 Task: Add a dependency to the task Develop a new online tool for online market research , the existing task  Integrate a new online platform for online cooking lessons in the project BitBridge
Action: Mouse moved to (754, 271)
Screenshot: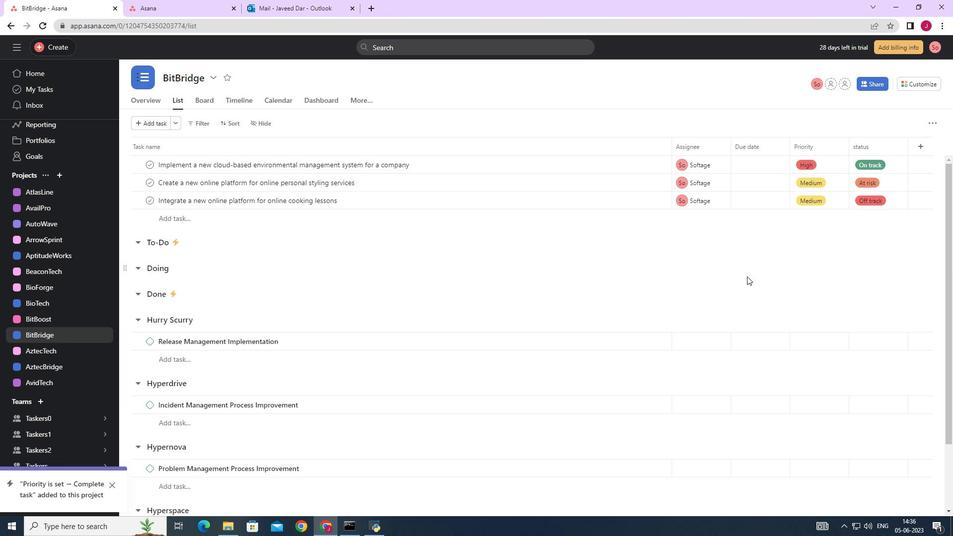 
Action: Mouse scrolled (754, 272) with delta (0, 0)
Screenshot: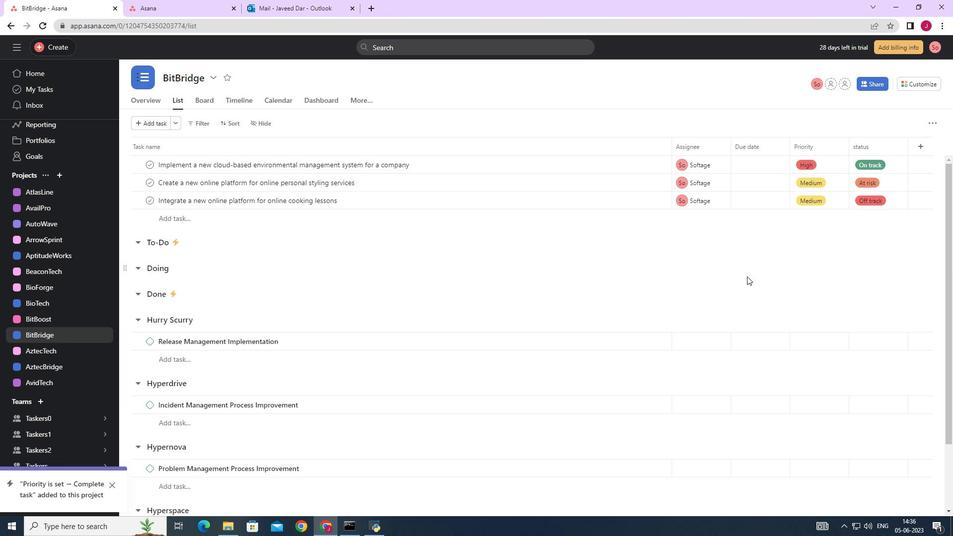 
Action: Mouse moved to (754, 271)
Screenshot: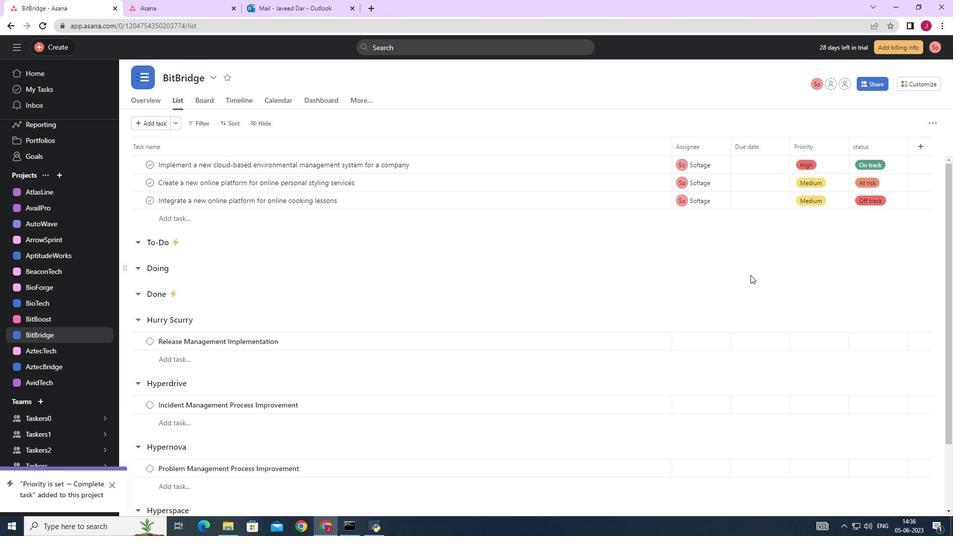 
Action: Mouse scrolled (754, 271) with delta (0, 0)
Screenshot: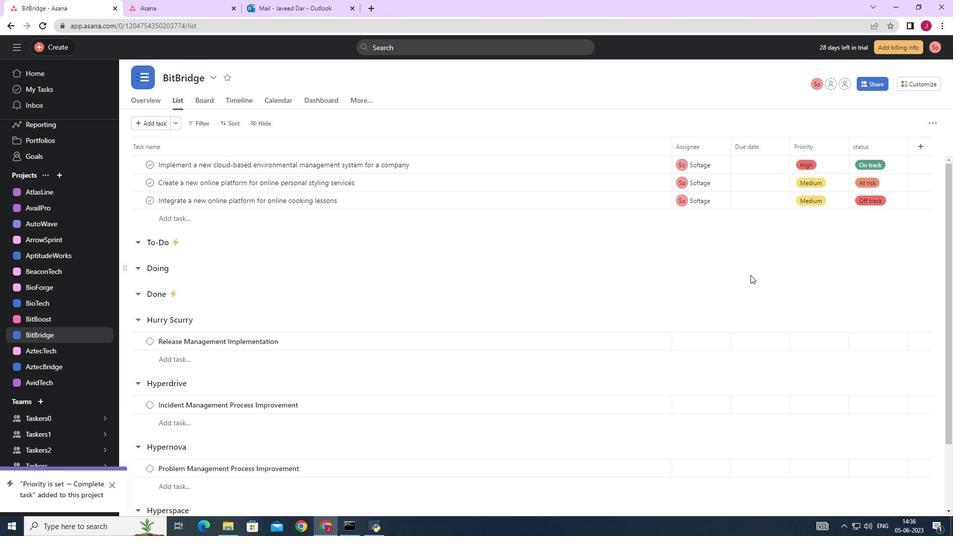 
Action: Mouse moved to (757, 266)
Screenshot: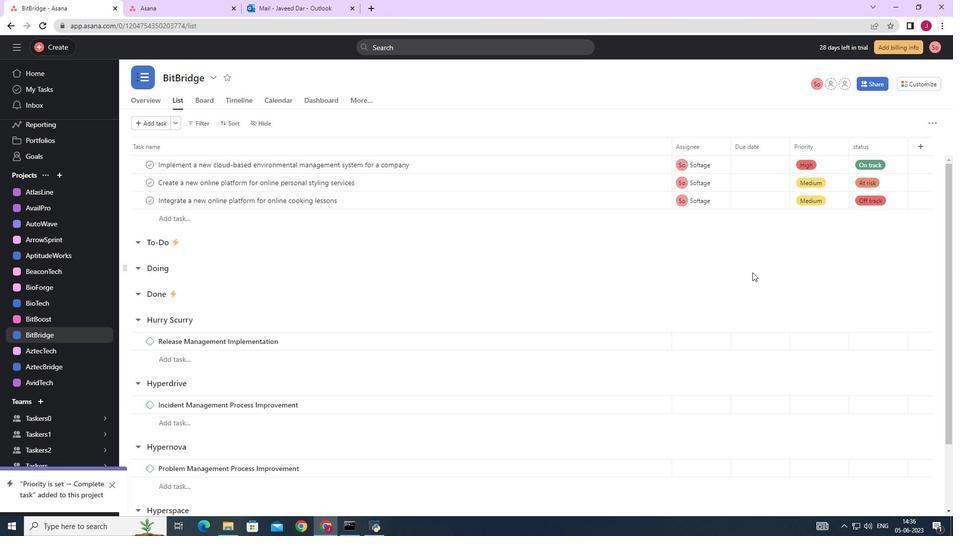 
Action: Mouse scrolled (757, 267) with delta (0, 0)
Screenshot: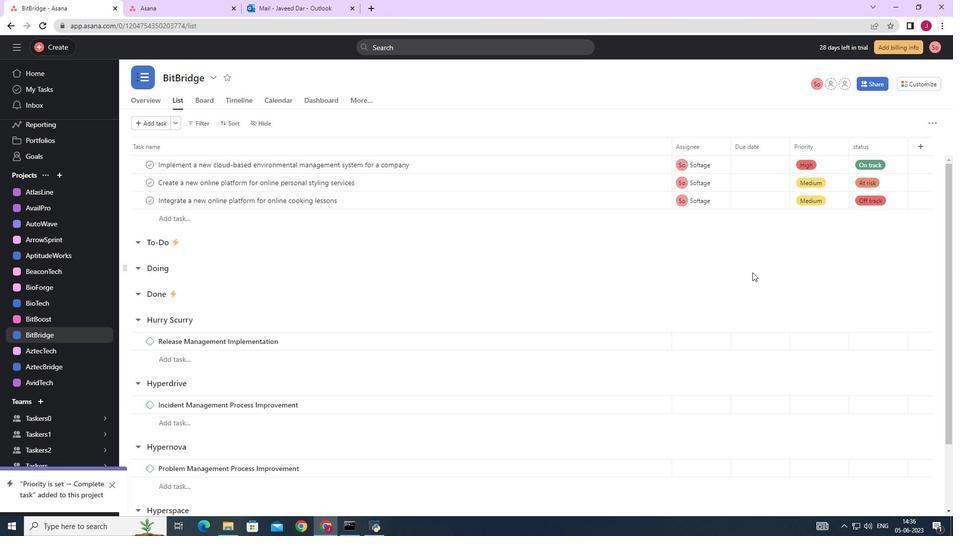 
Action: Mouse moved to (467, 299)
Screenshot: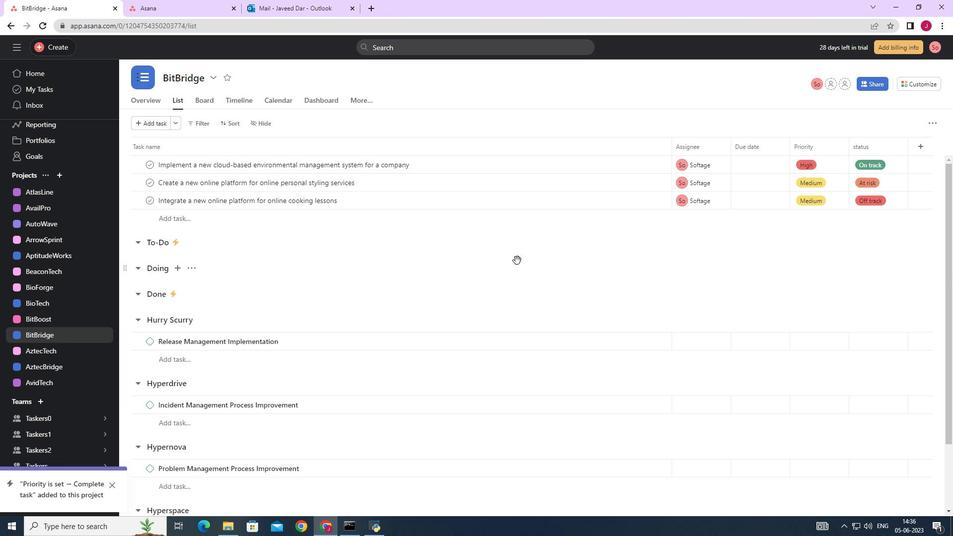 
Action: Mouse scrolled (467, 299) with delta (0, 0)
Screenshot: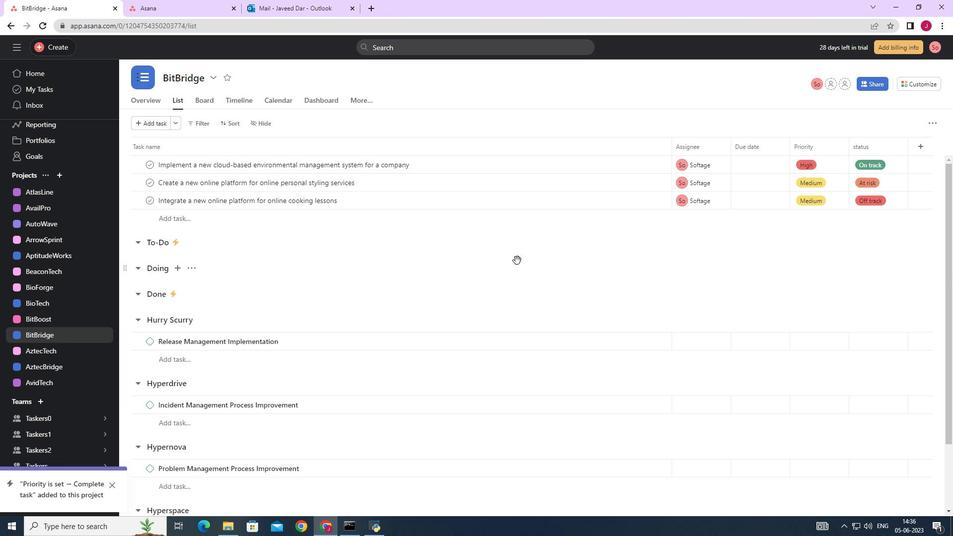
Action: Mouse scrolled (467, 299) with delta (0, 0)
Screenshot: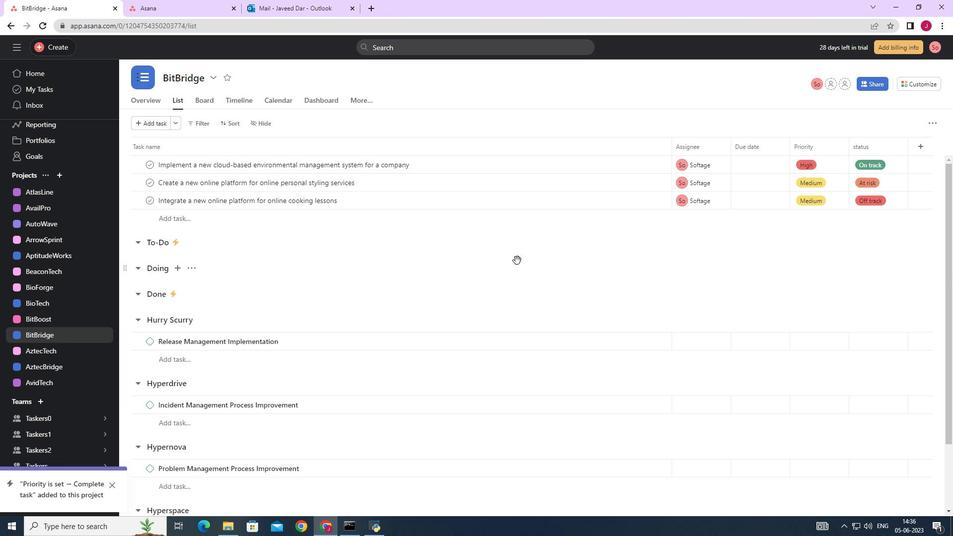 
Action: Mouse scrolled (467, 299) with delta (0, 0)
Screenshot: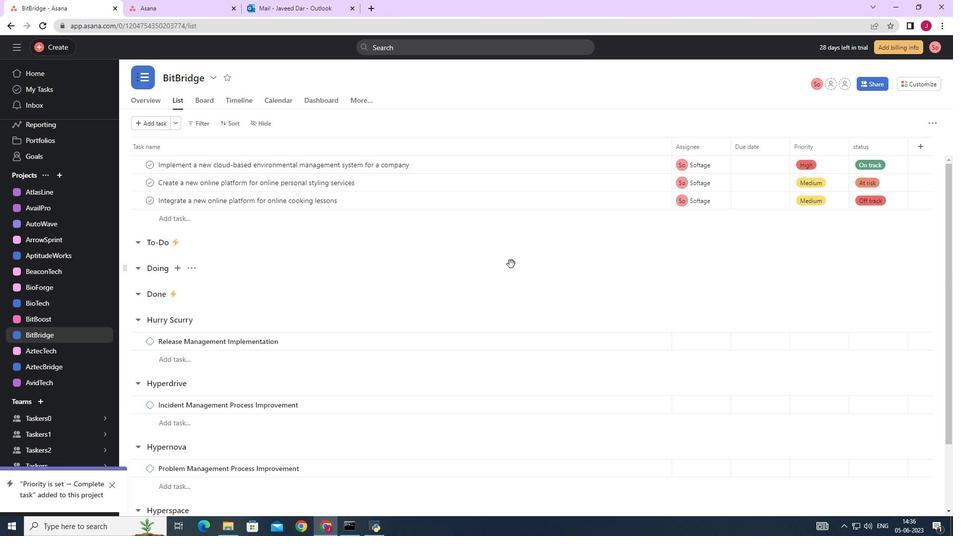 
Action: Mouse scrolled (467, 299) with delta (0, 0)
Screenshot: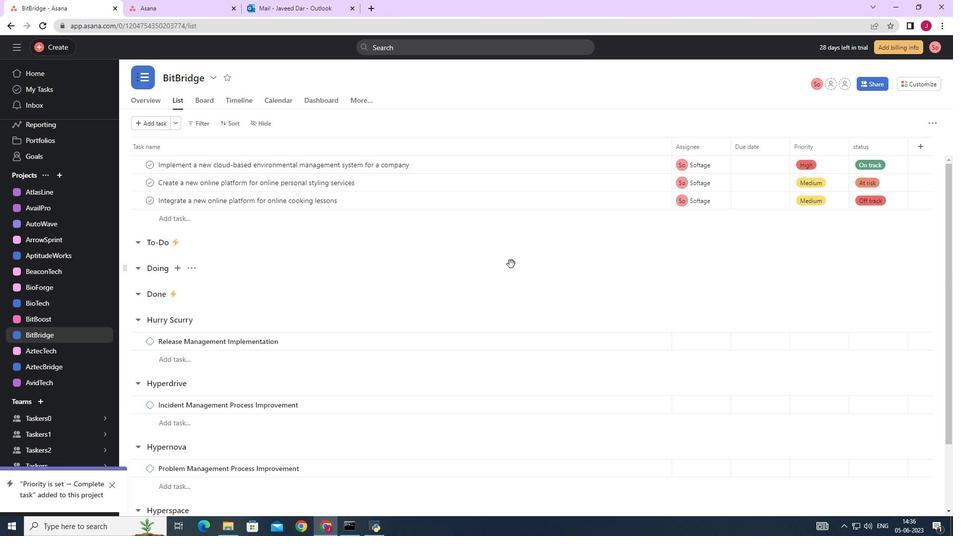 
Action: Mouse scrolled (467, 299) with delta (0, 0)
Screenshot: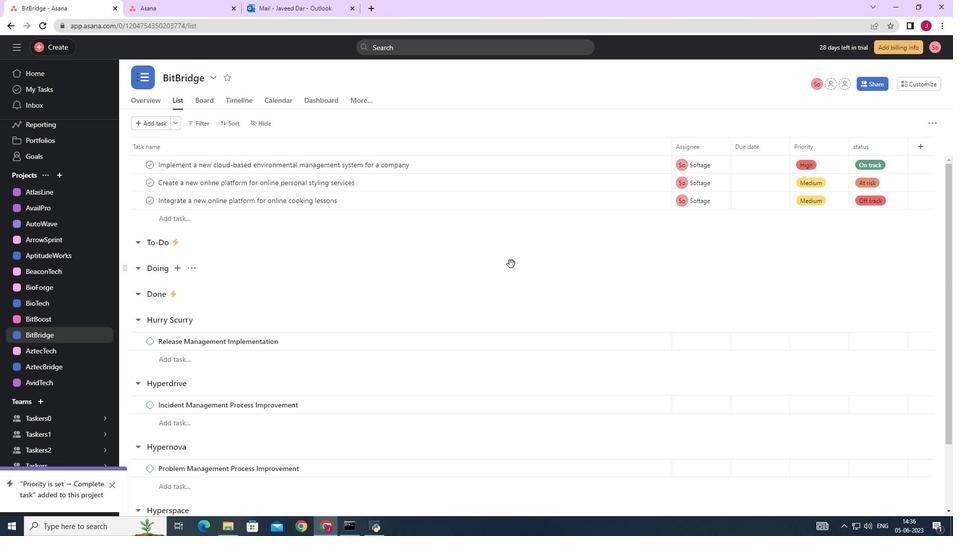 
Action: Mouse scrolled (467, 299) with delta (0, 0)
Screenshot: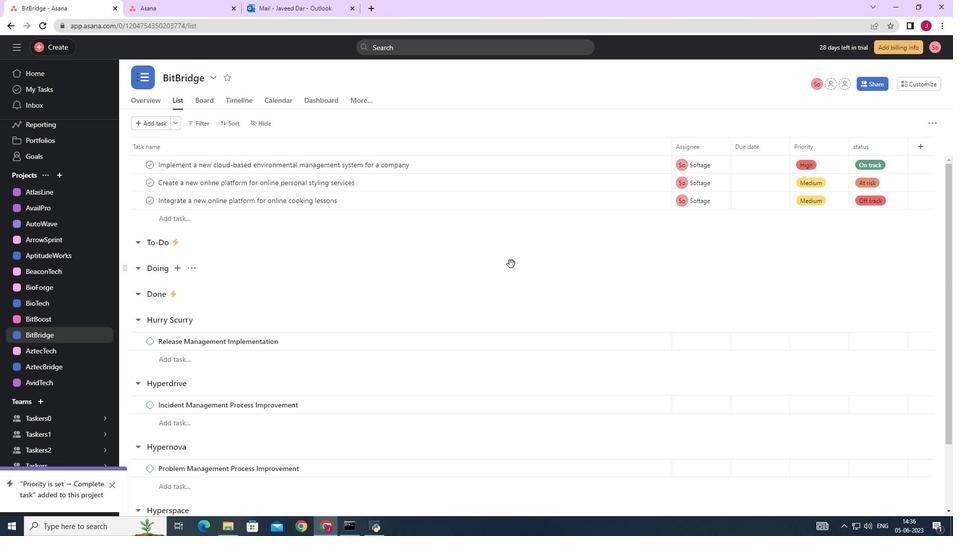 
Action: Mouse scrolled (467, 299) with delta (0, 0)
Screenshot: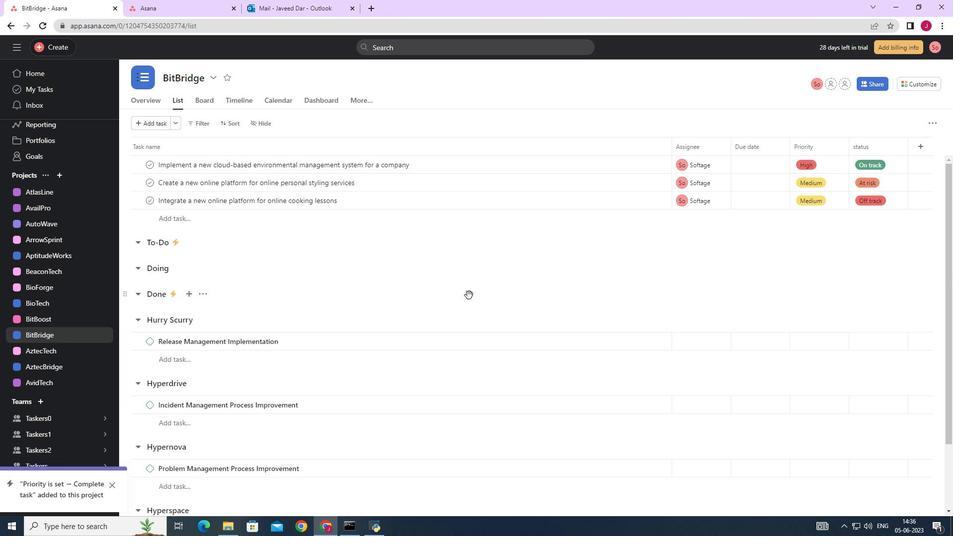 
Action: Mouse moved to (572, 451)
Screenshot: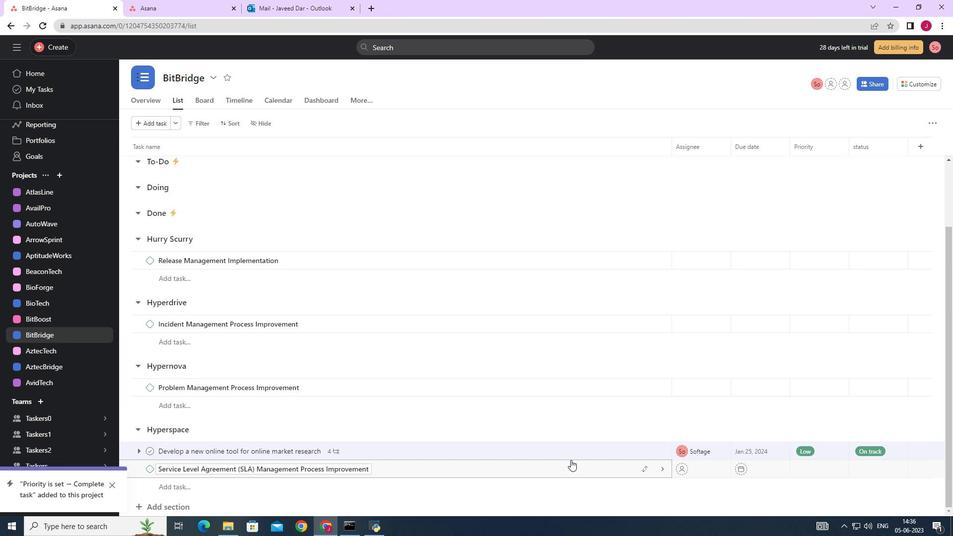
Action: Mouse pressed left at (572, 451)
Screenshot: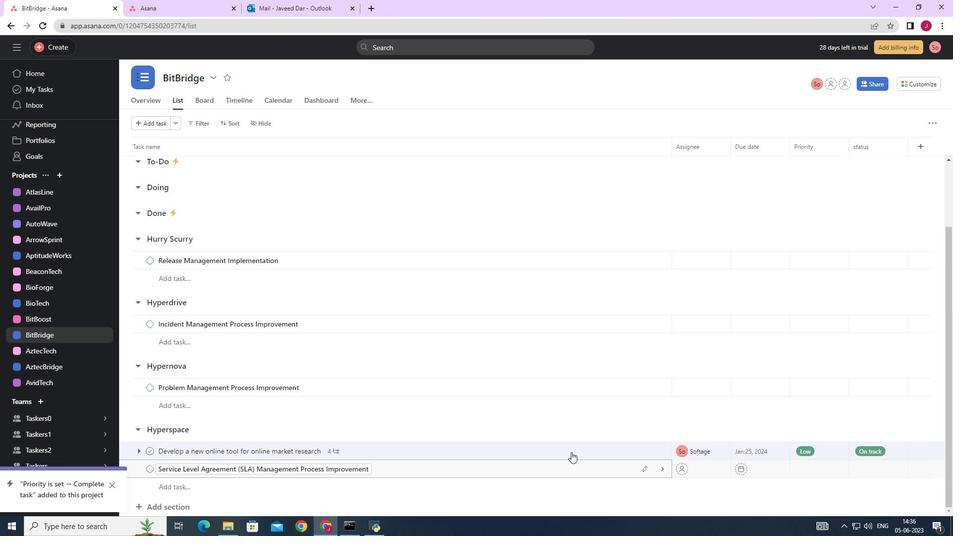 
Action: Mouse moved to (737, 309)
Screenshot: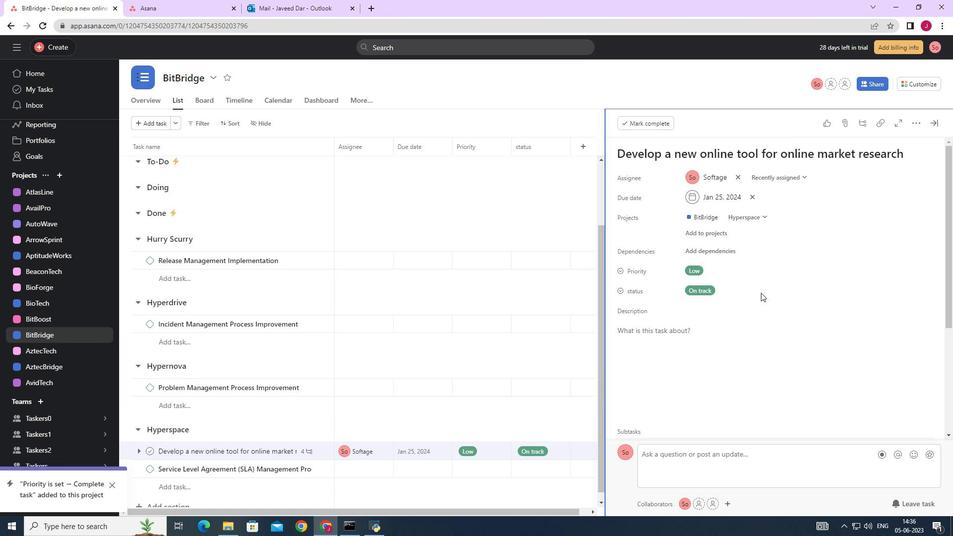
Action: Mouse scrolled (737, 308) with delta (0, 0)
Screenshot: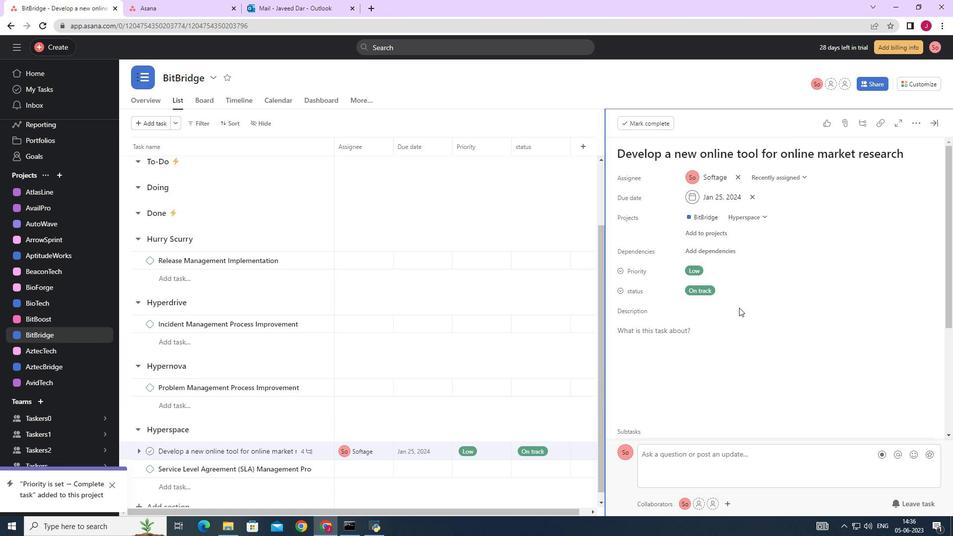 
Action: Mouse moved to (735, 309)
Screenshot: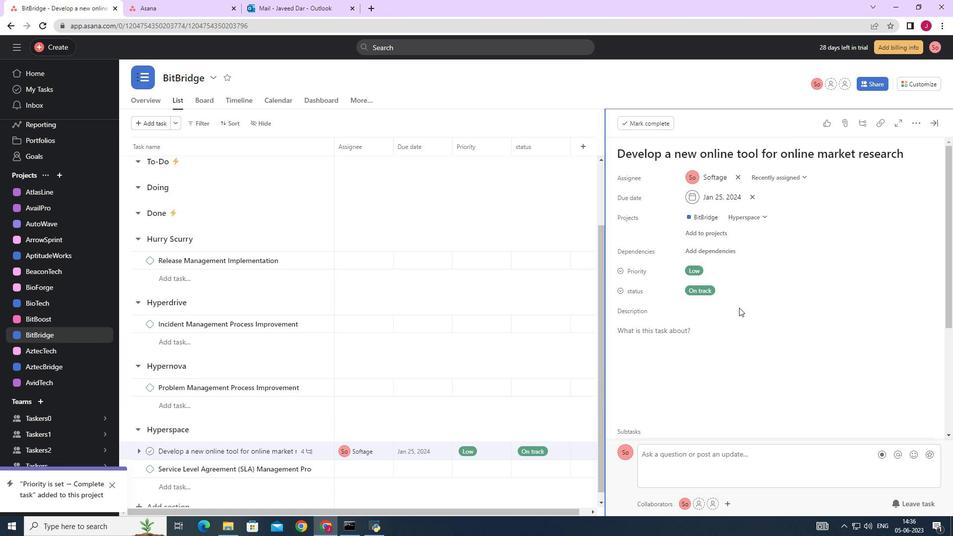 
Action: Mouse scrolled (735, 309) with delta (0, 0)
Screenshot: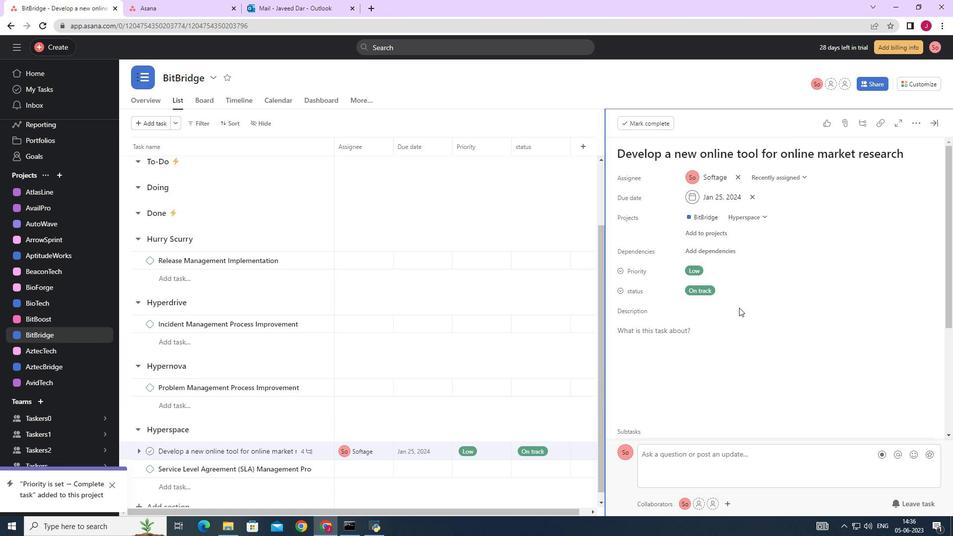 
Action: Mouse scrolled (735, 309) with delta (0, 0)
Screenshot: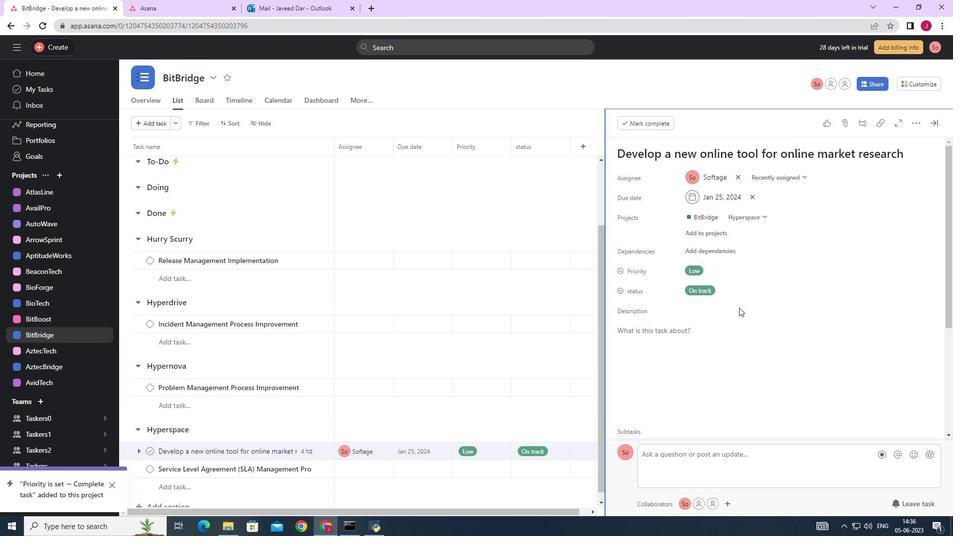 
Action: Mouse scrolled (735, 309) with delta (0, 0)
Screenshot: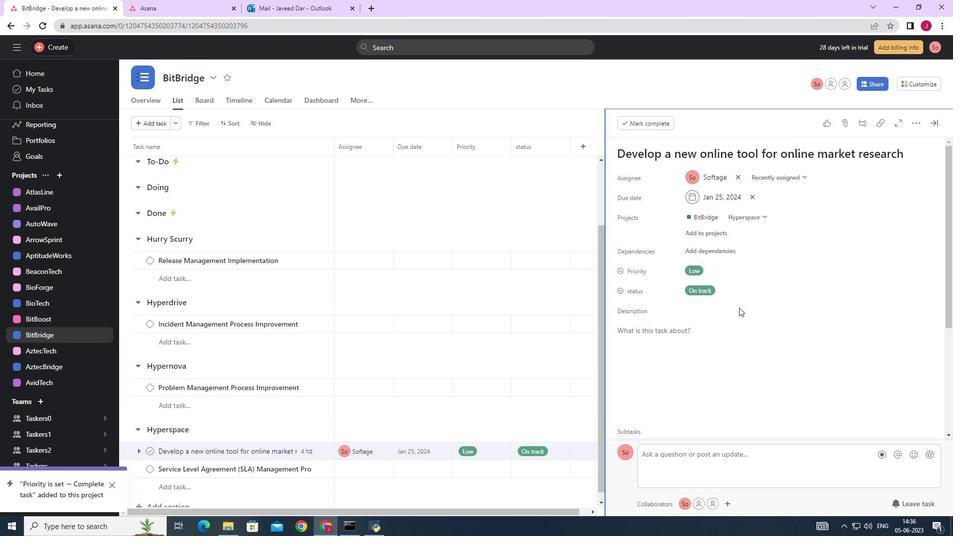 
Action: Mouse moved to (735, 309)
Screenshot: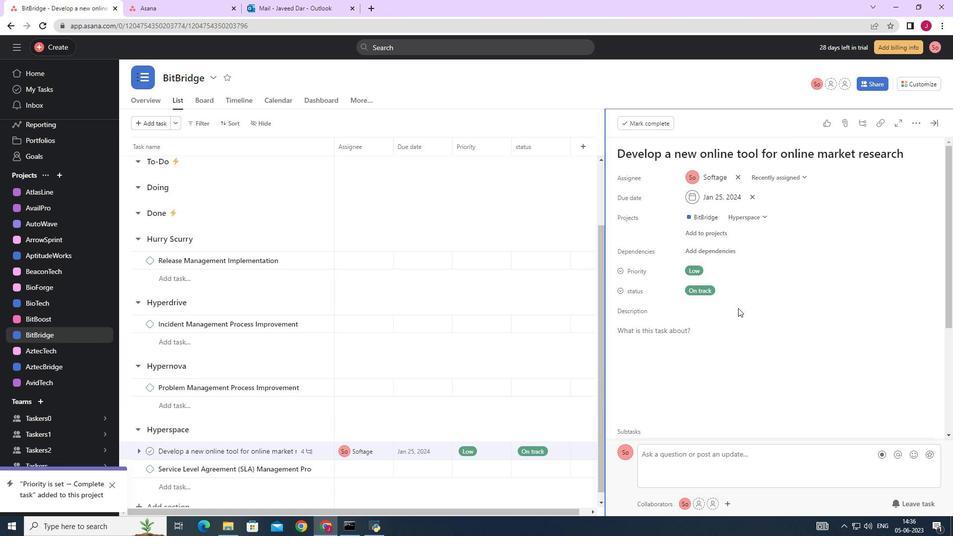
Action: Mouse scrolled (735, 309) with delta (0, 0)
Screenshot: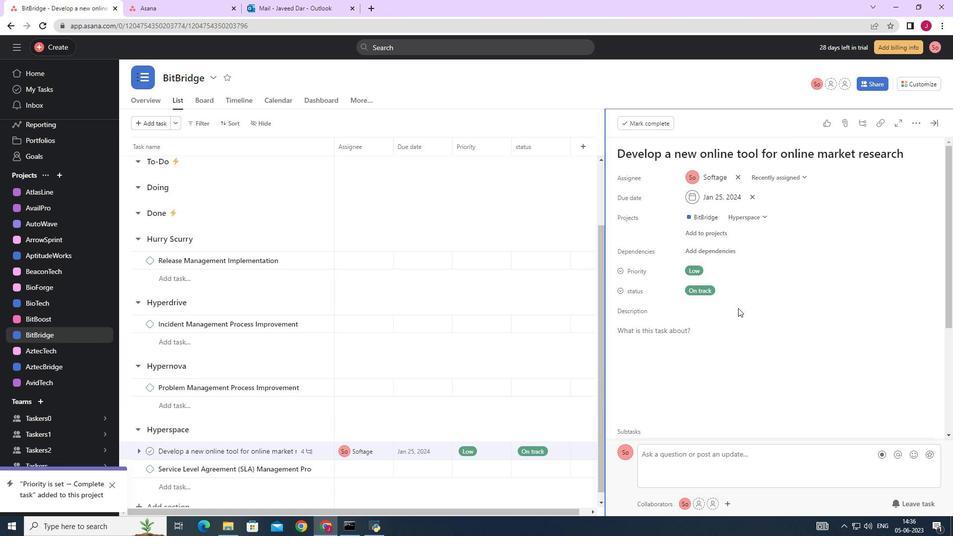 
Action: Mouse moved to (686, 330)
Screenshot: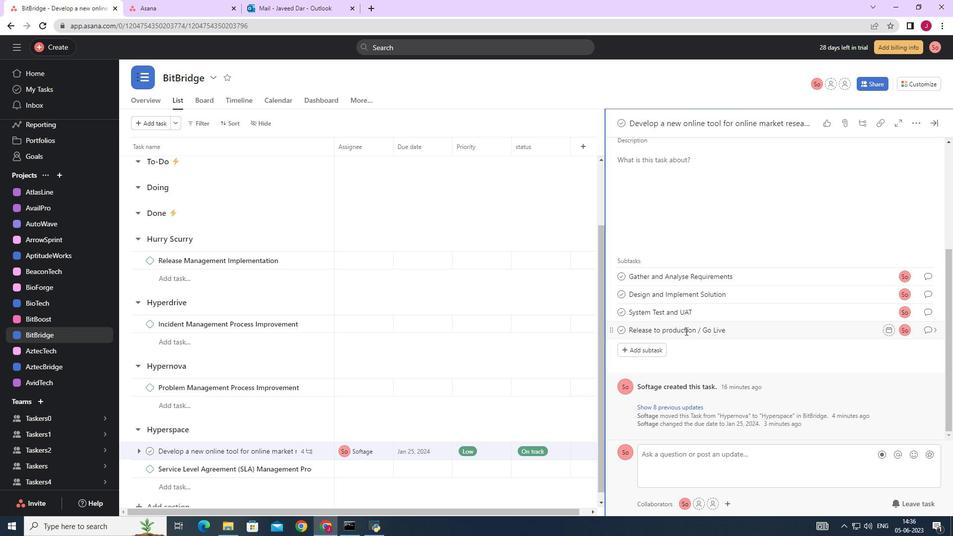 
Action: Mouse scrolled (686, 331) with delta (0, 0)
Screenshot: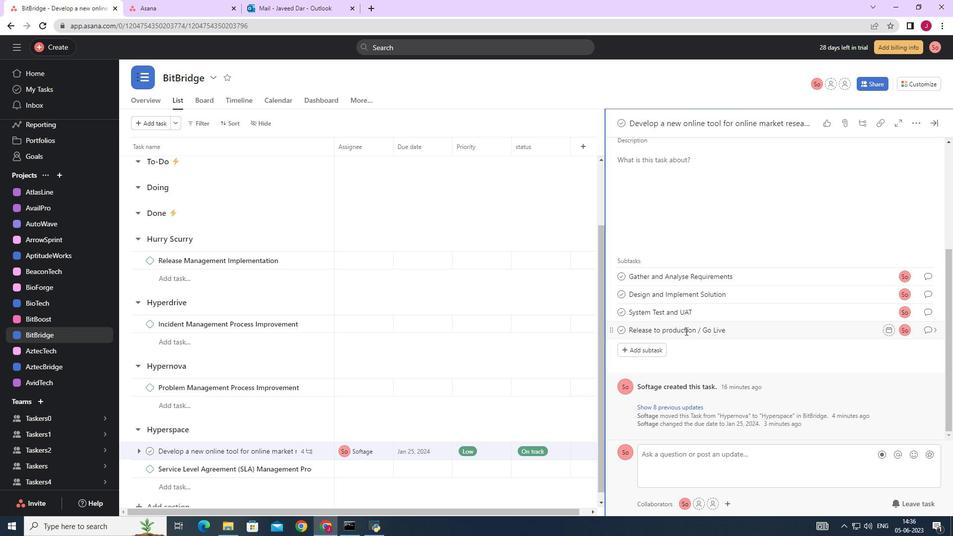 
Action: Mouse scrolled (686, 331) with delta (0, 0)
Screenshot: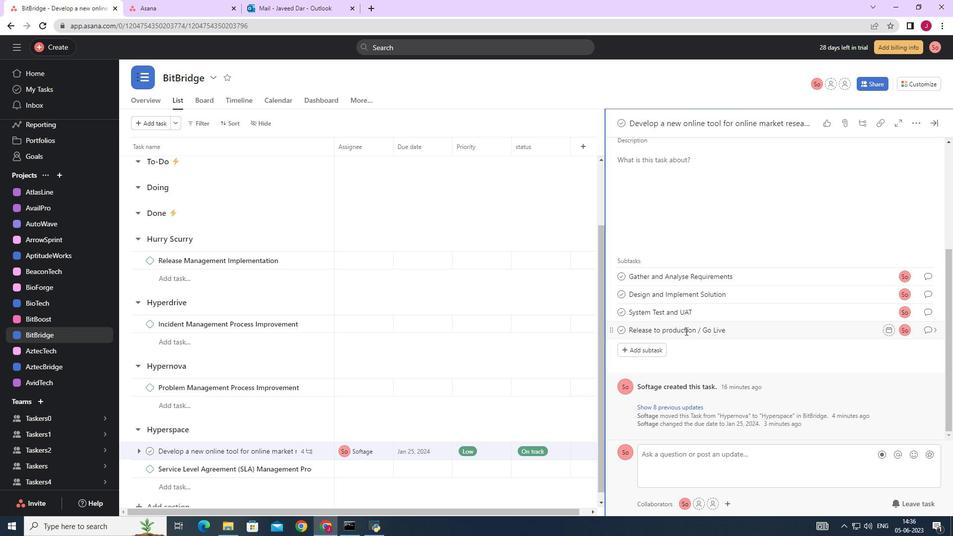 
Action: Mouse scrolled (686, 331) with delta (0, 0)
Screenshot: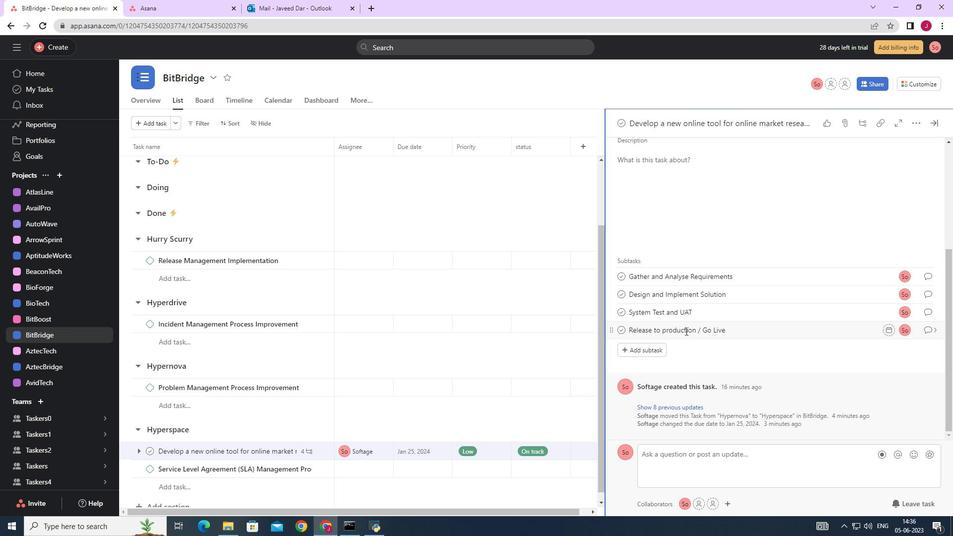 
Action: Mouse moved to (714, 232)
Screenshot: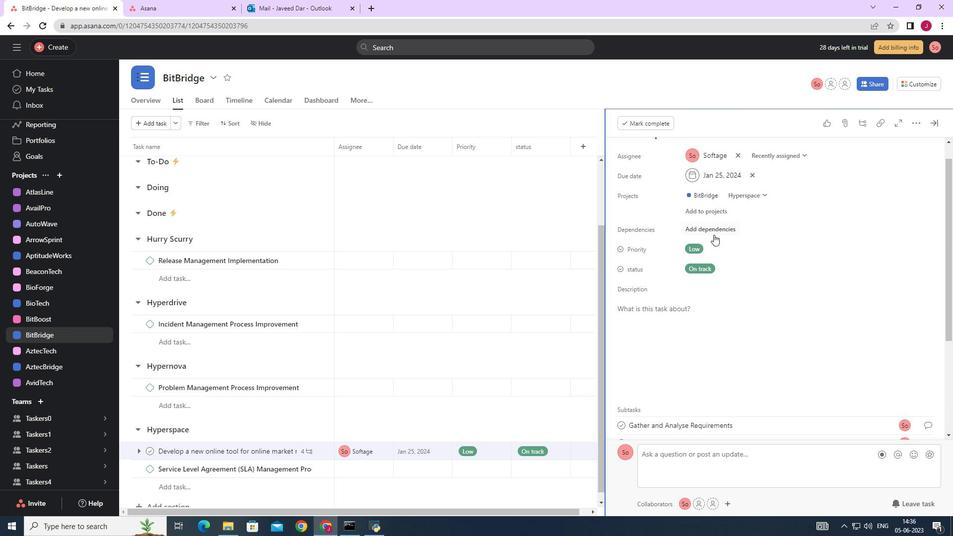 
Action: Mouse pressed left at (714, 232)
Screenshot: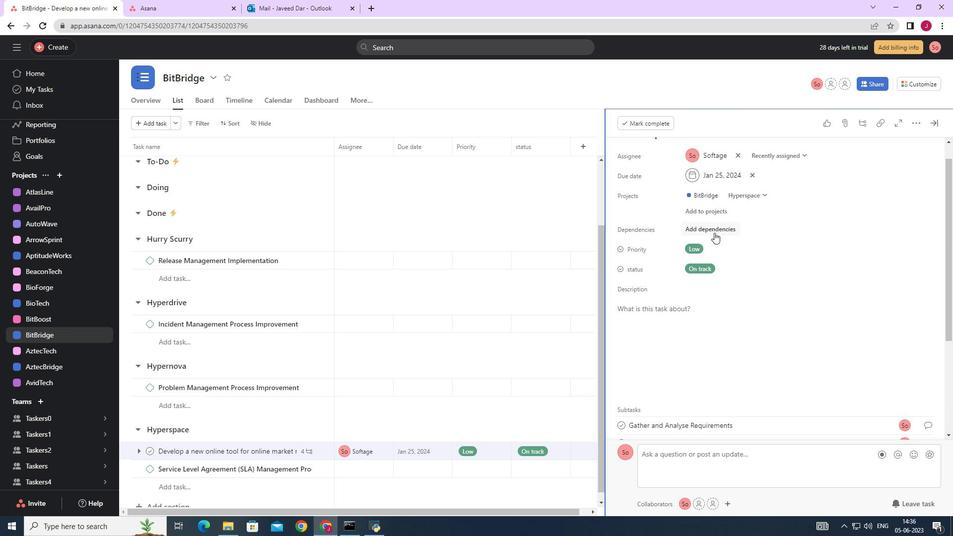 
Action: Mouse moved to (804, 266)
Screenshot: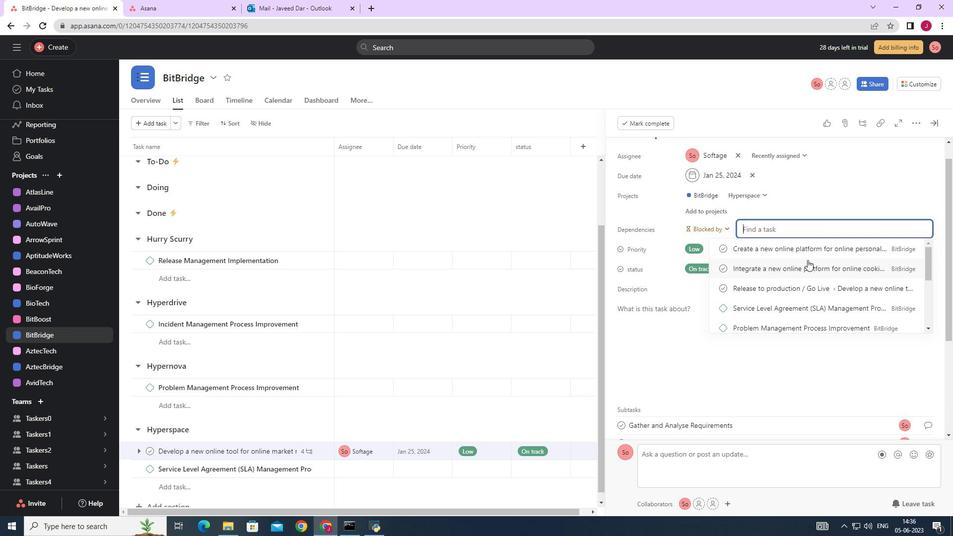 
Action: Mouse pressed left at (804, 266)
Screenshot: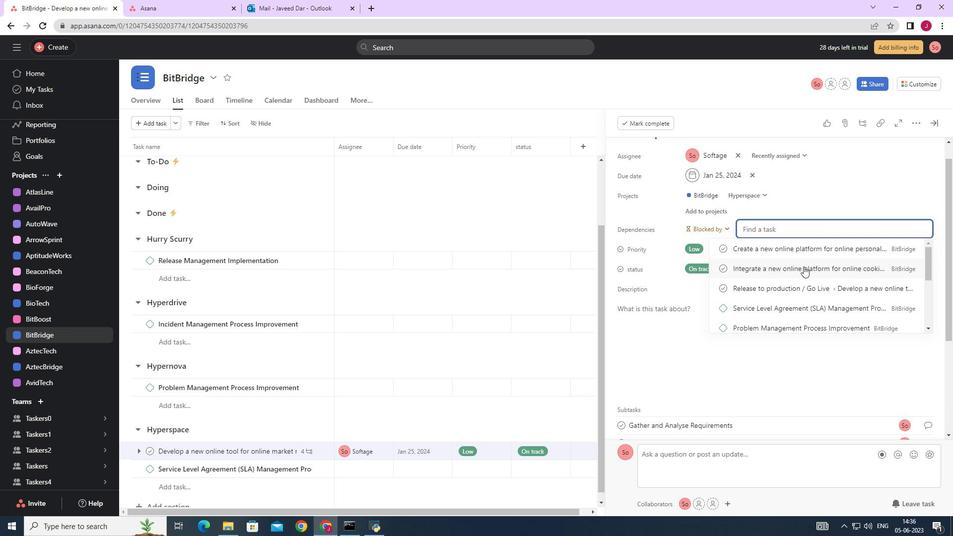 
Action: Mouse moved to (935, 123)
Screenshot: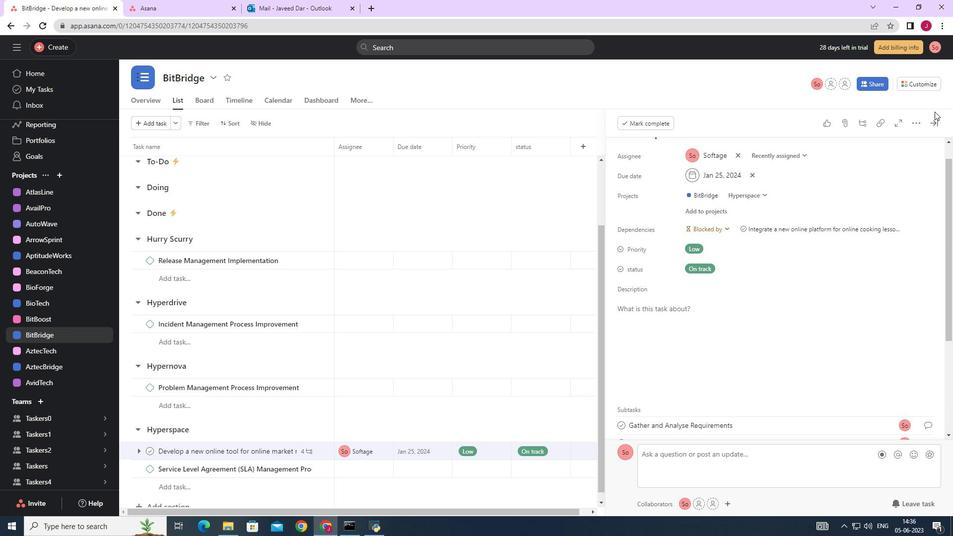 
Action: Mouse pressed left at (935, 123)
Screenshot: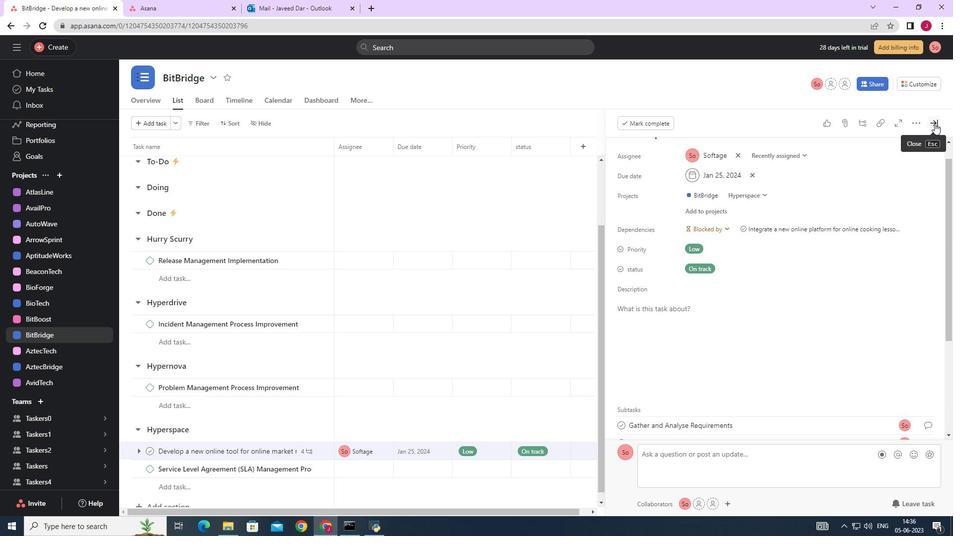 
Action: Mouse moved to (942, 121)
Screenshot: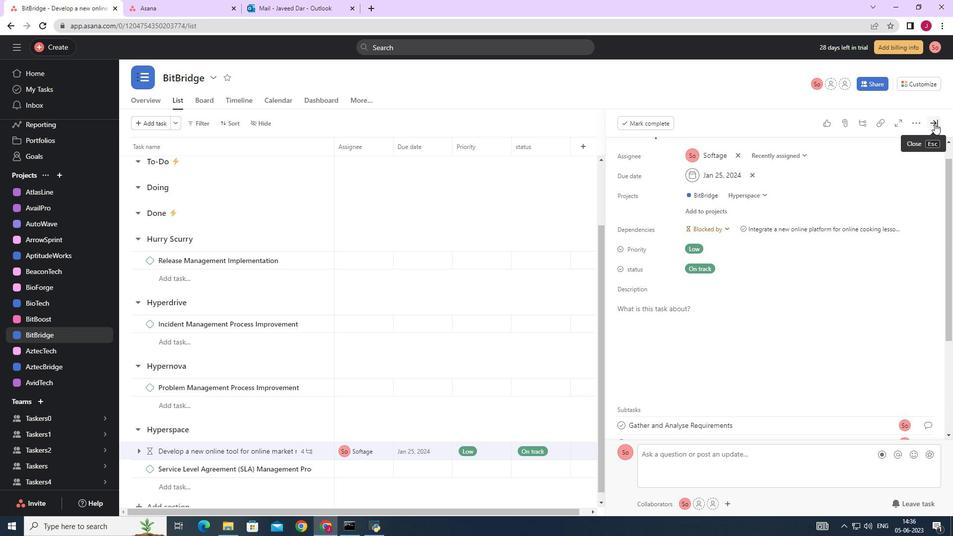 
